 Task: Sort the products by price (highest first).
Action: Mouse moved to (24, 77)
Screenshot: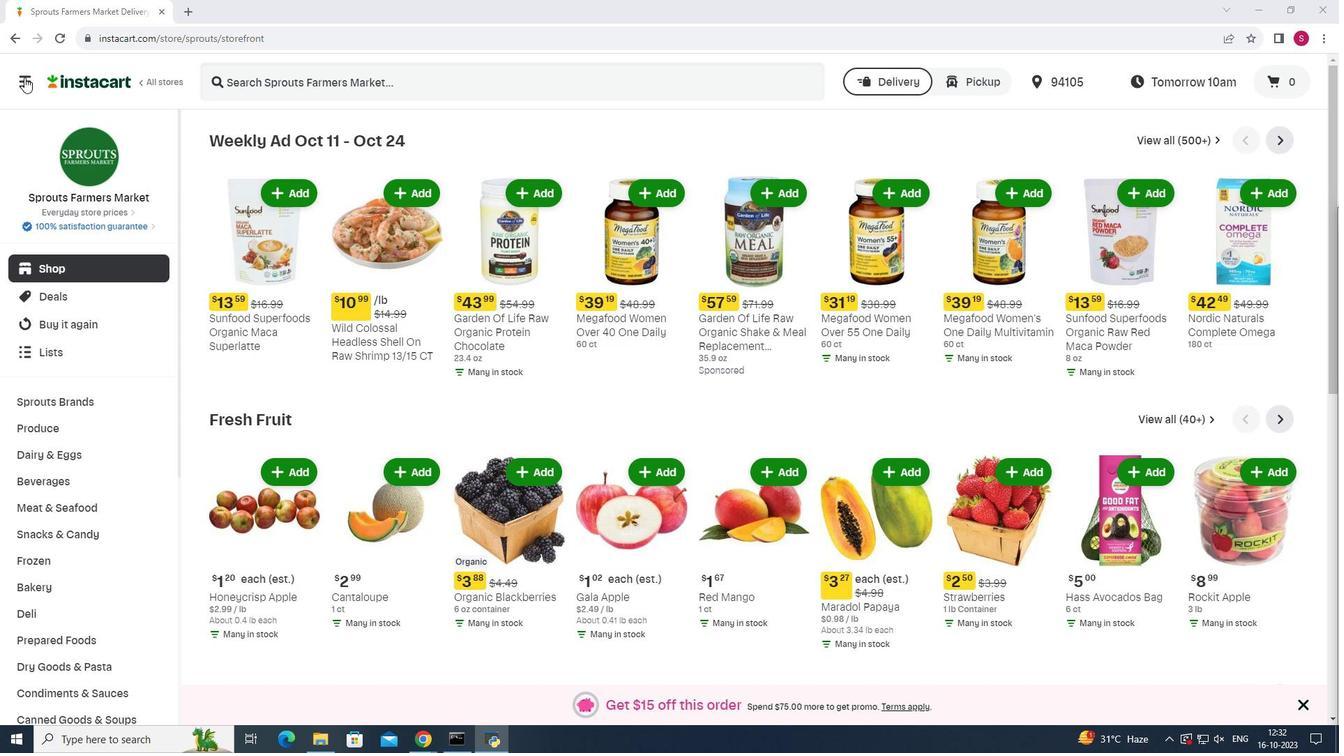 
Action: Mouse pressed left at (24, 77)
Screenshot: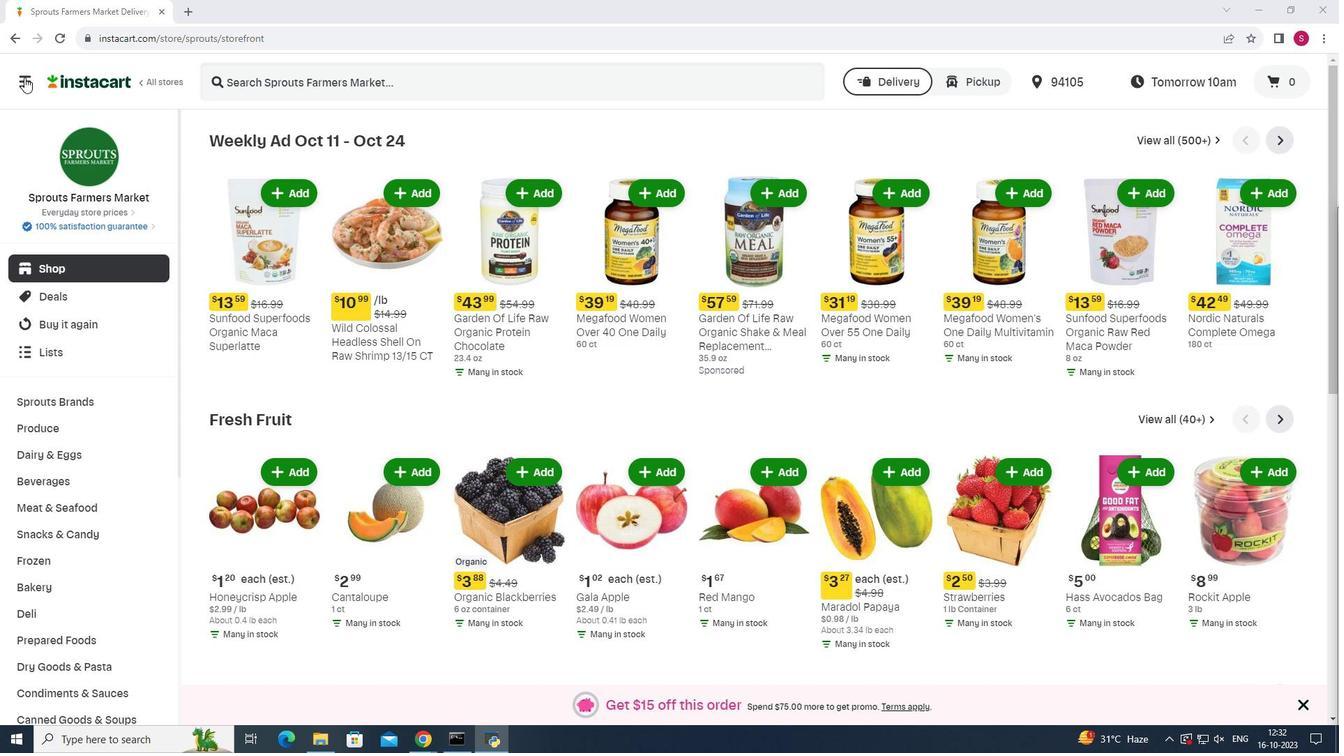 
Action: Mouse moved to (64, 369)
Screenshot: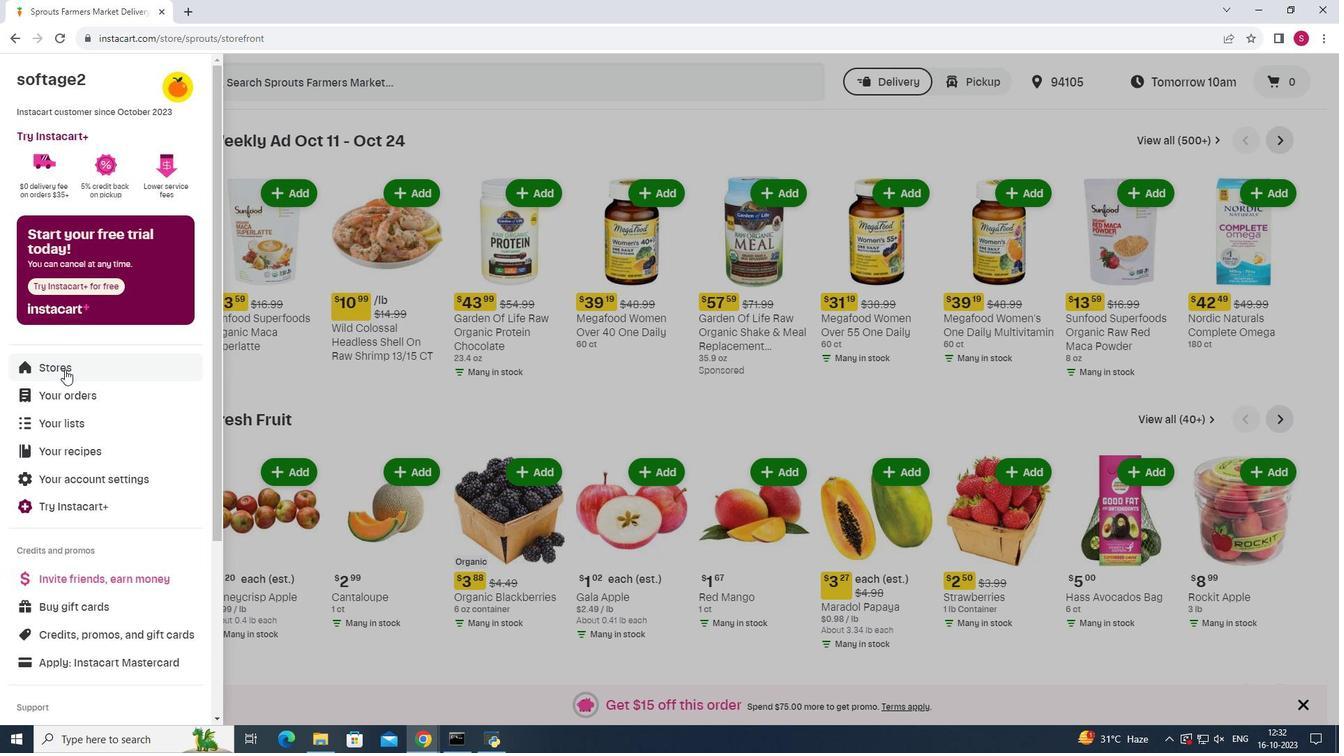 
Action: Mouse pressed left at (64, 369)
Screenshot: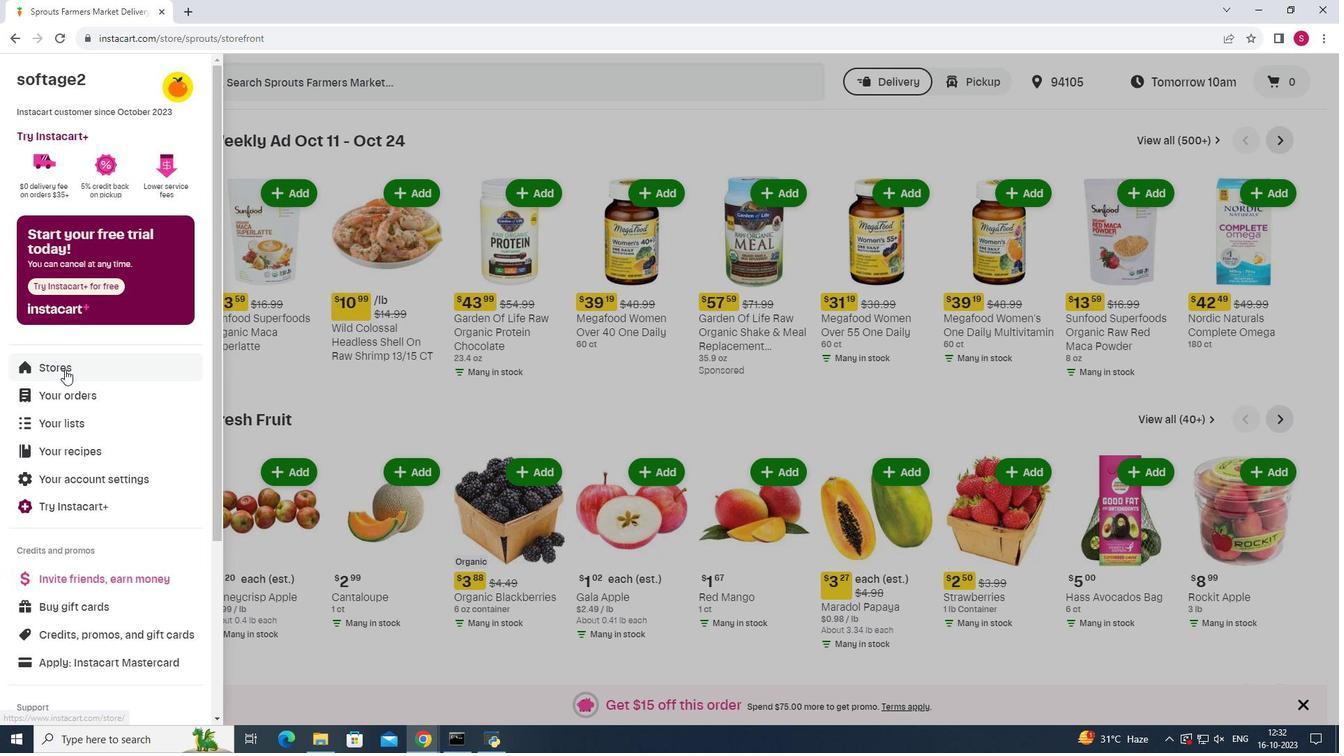 
Action: Mouse moved to (321, 120)
Screenshot: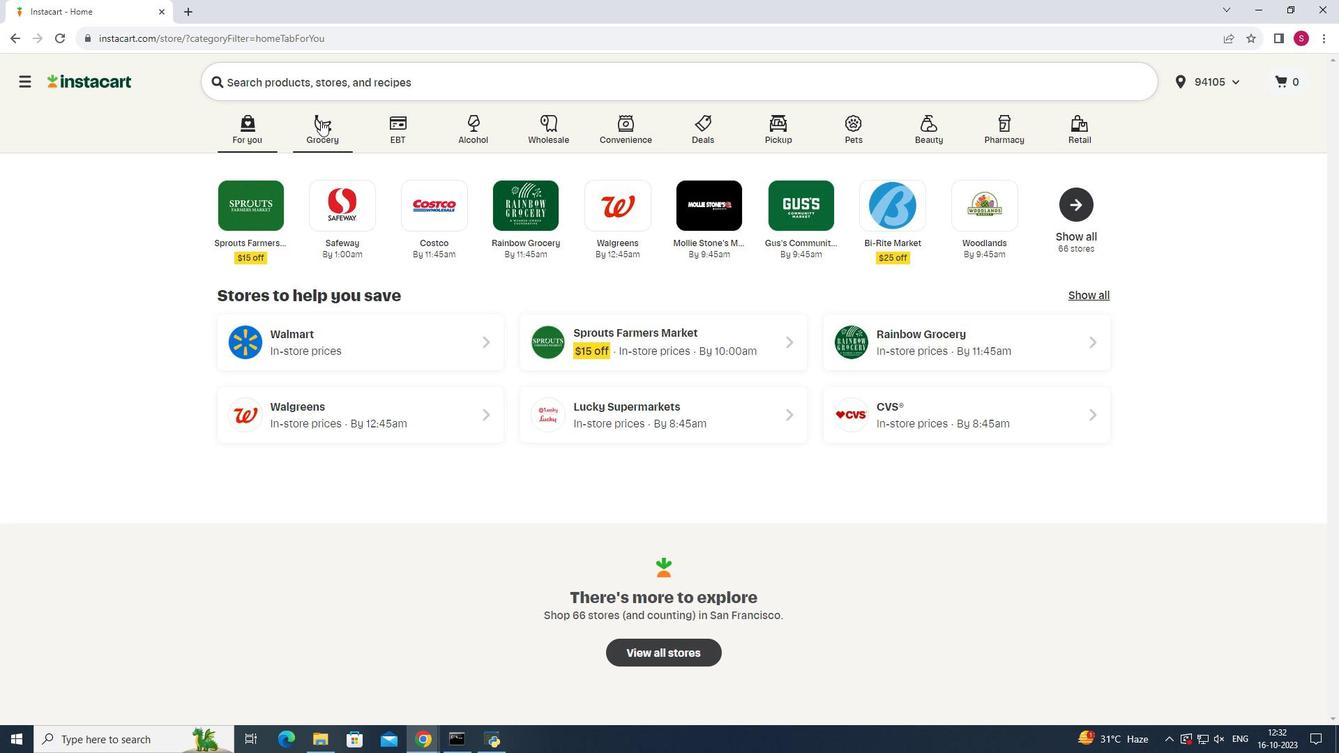 
Action: Mouse pressed left at (321, 120)
Screenshot: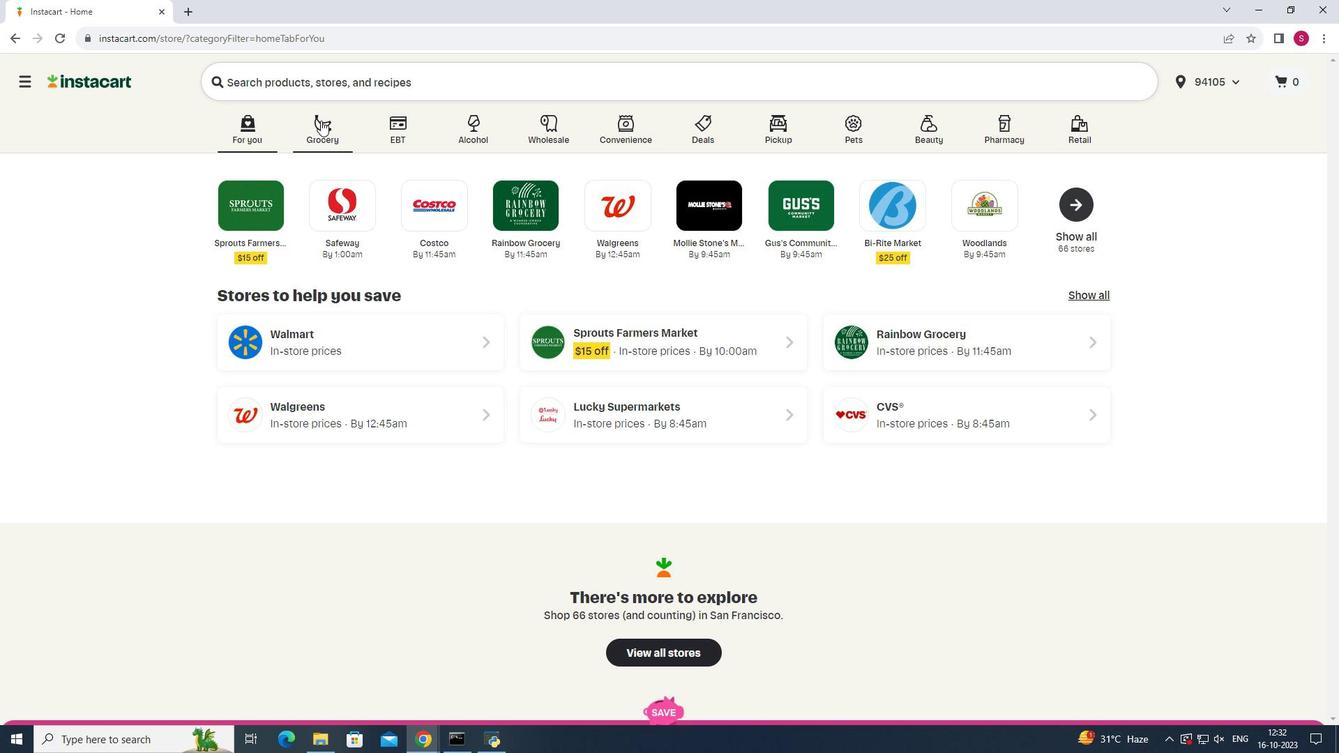 
Action: Mouse moved to (930, 192)
Screenshot: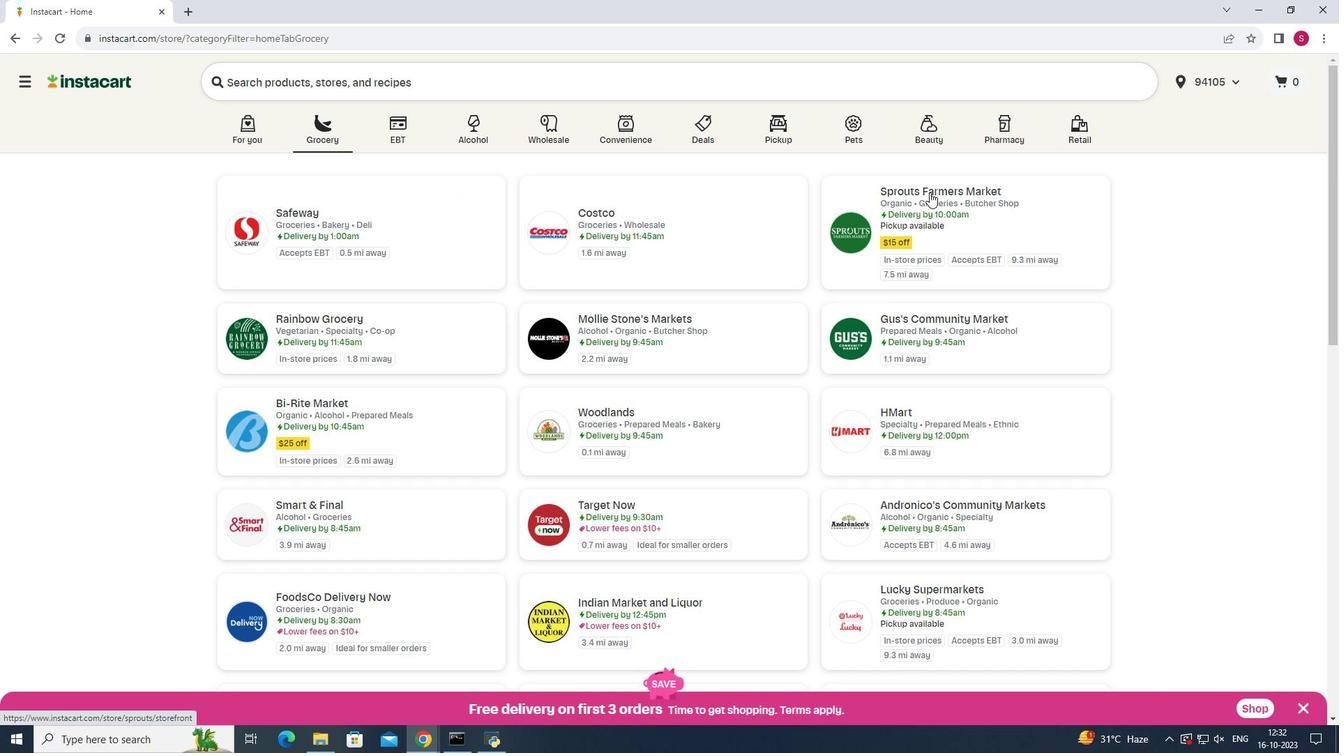 
Action: Mouse pressed left at (930, 192)
Screenshot: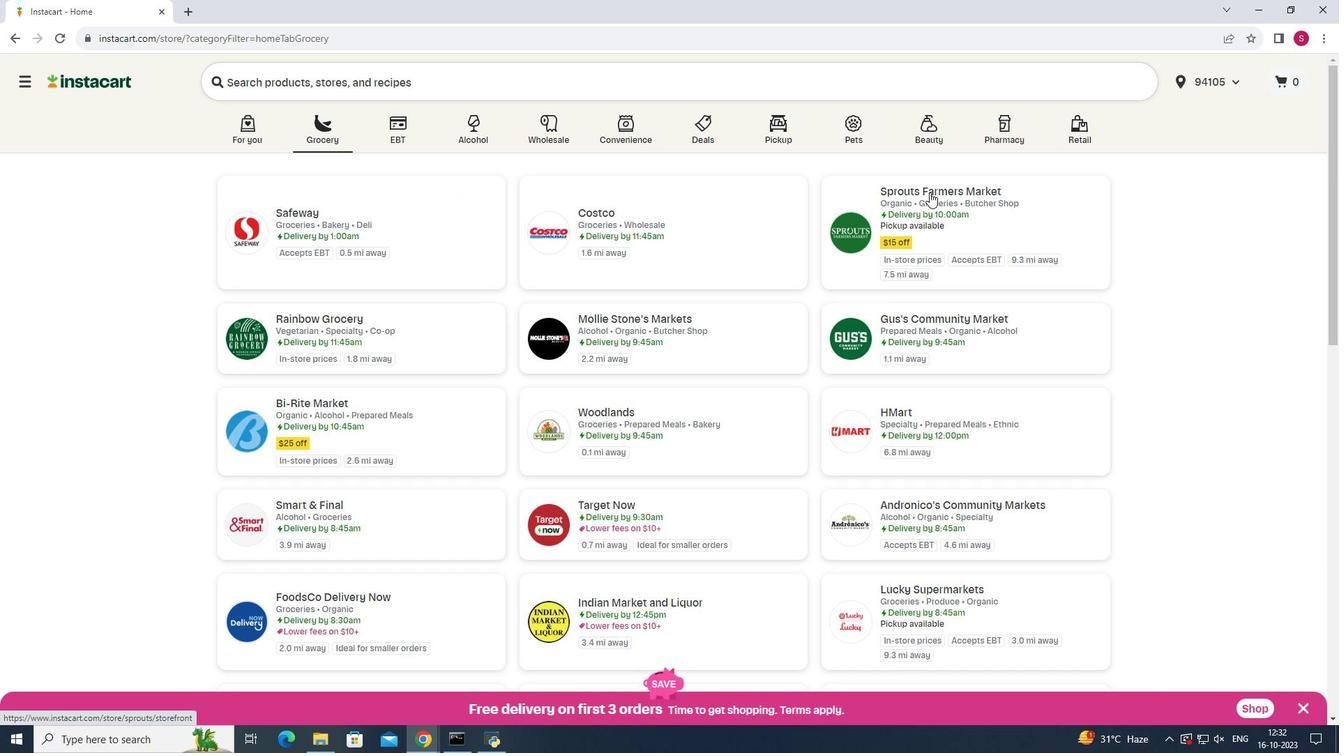 
Action: Mouse pressed left at (930, 192)
Screenshot: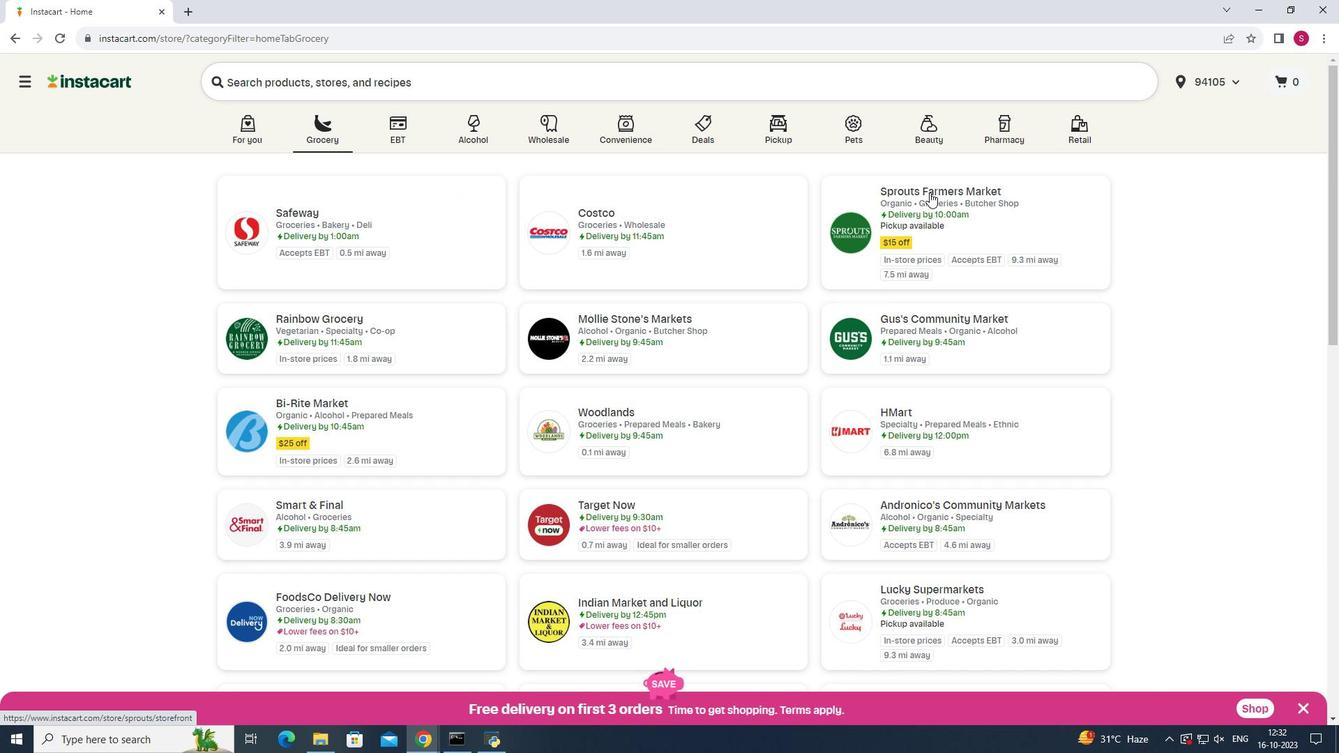 
Action: Mouse moved to (87, 508)
Screenshot: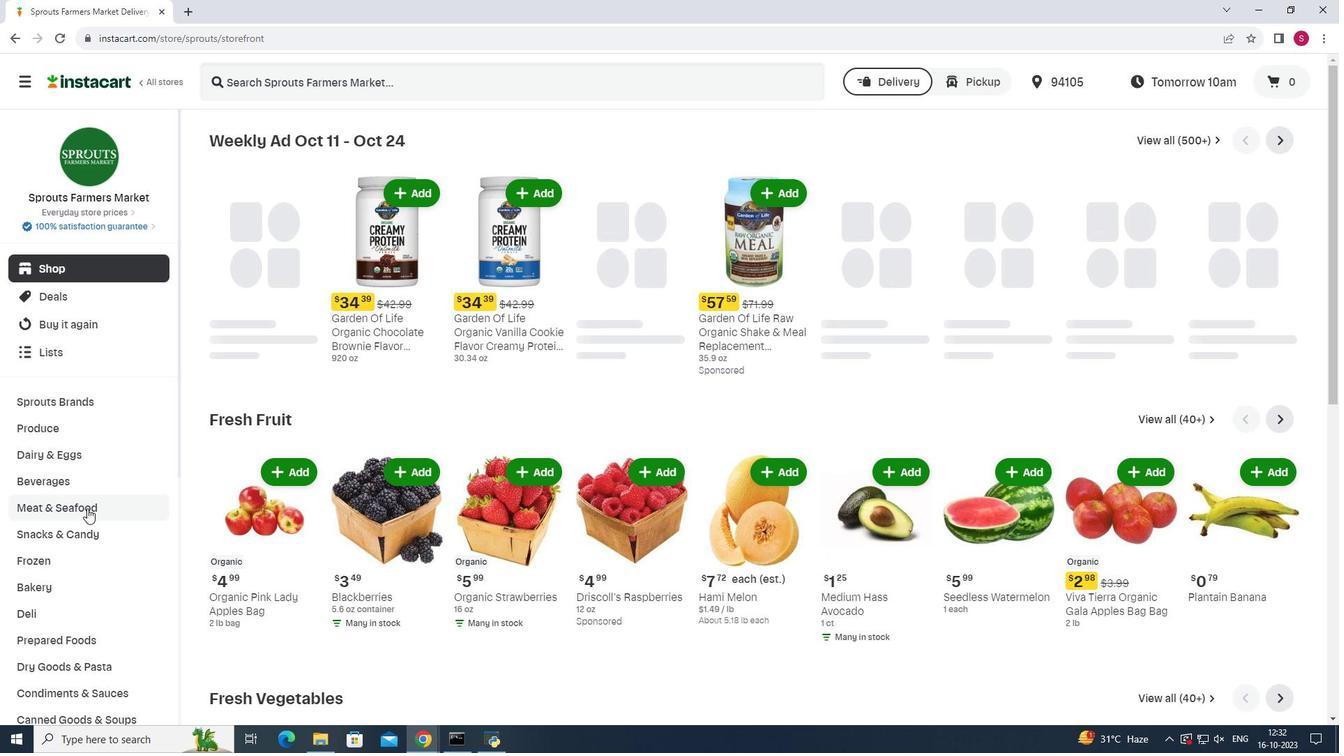 
Action: Mouse pressed left at (87, 508)
Screenshot: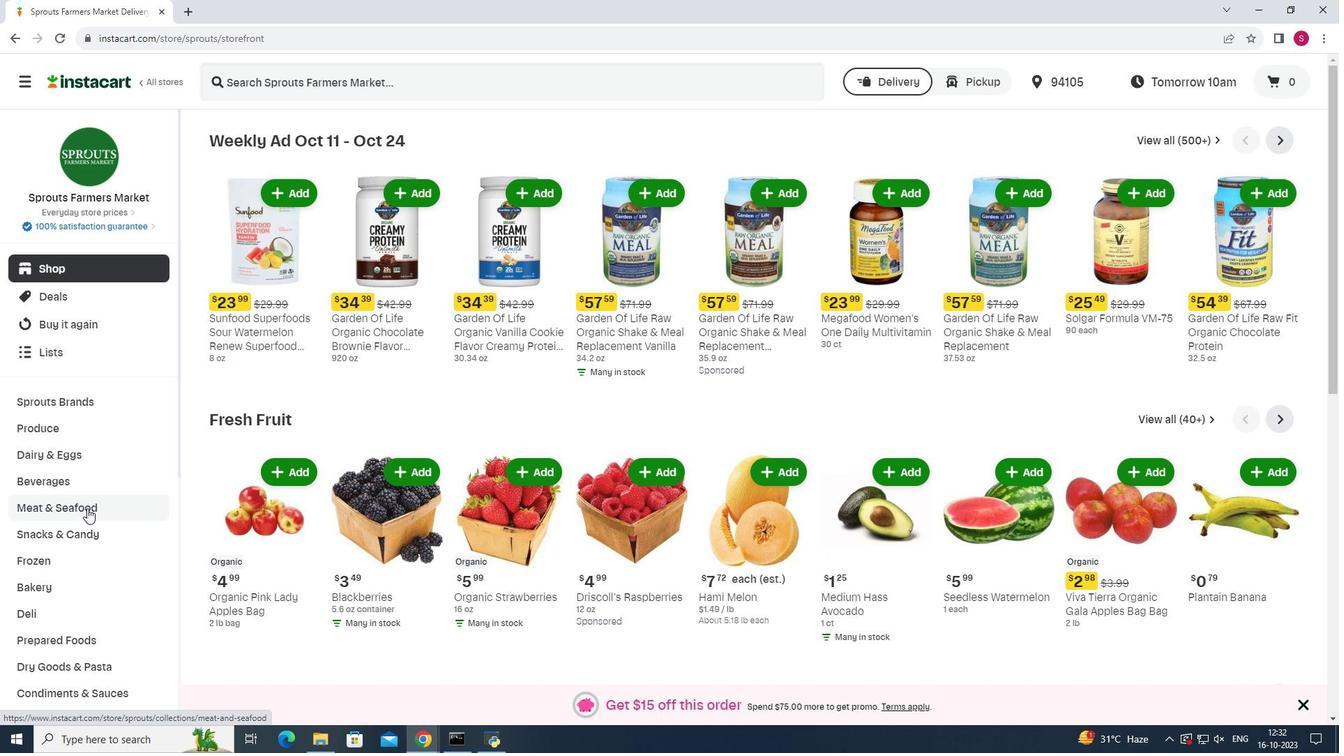 
Action: Mouse moved to (803, 175)
Screenshot: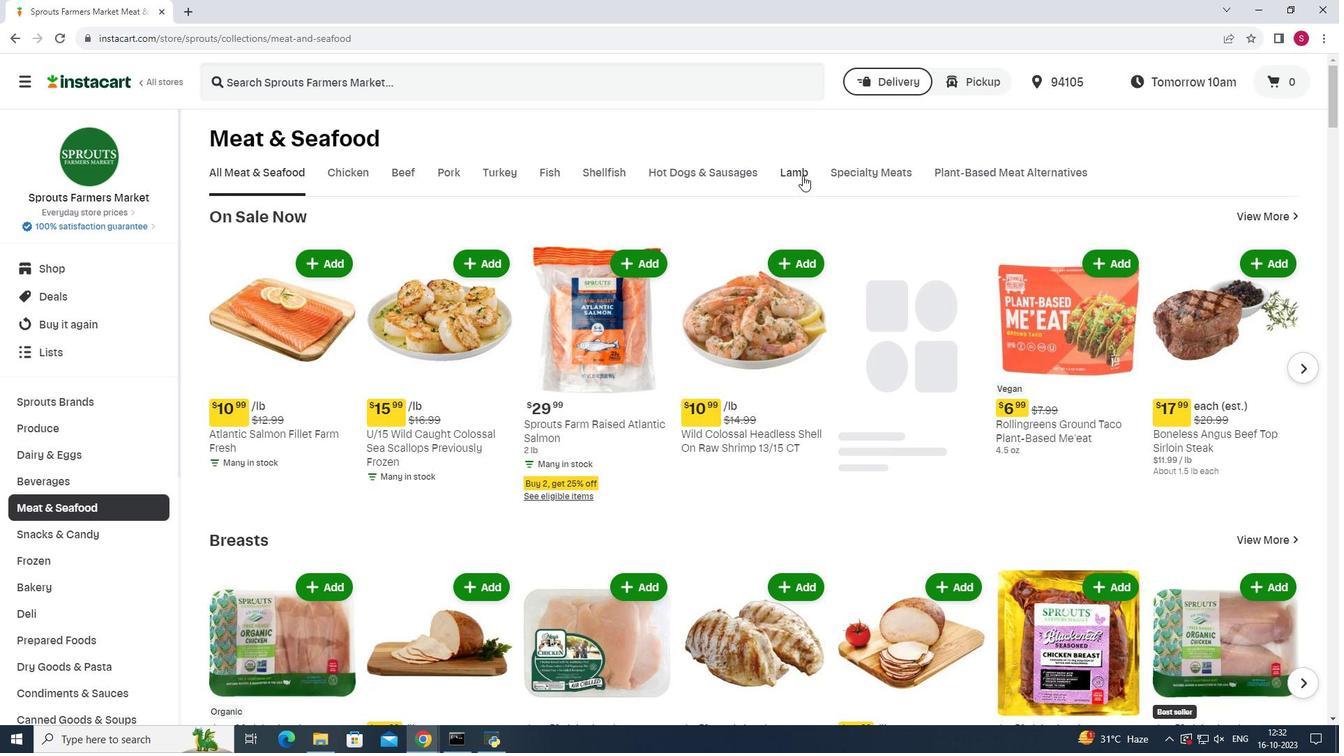 
Action: Mouse pressed left at (803, 175)
Screenshot: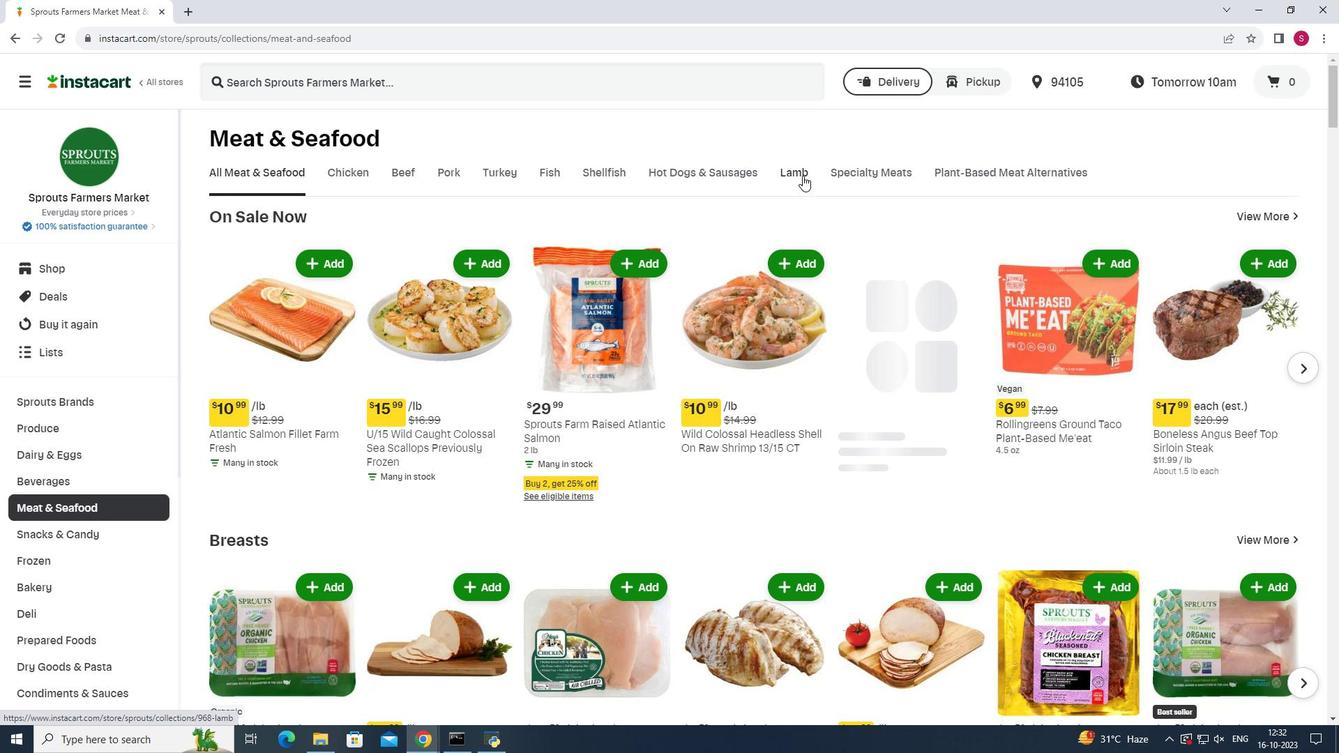 
Action: Mouse moved to (1295, 220)
Screenshot: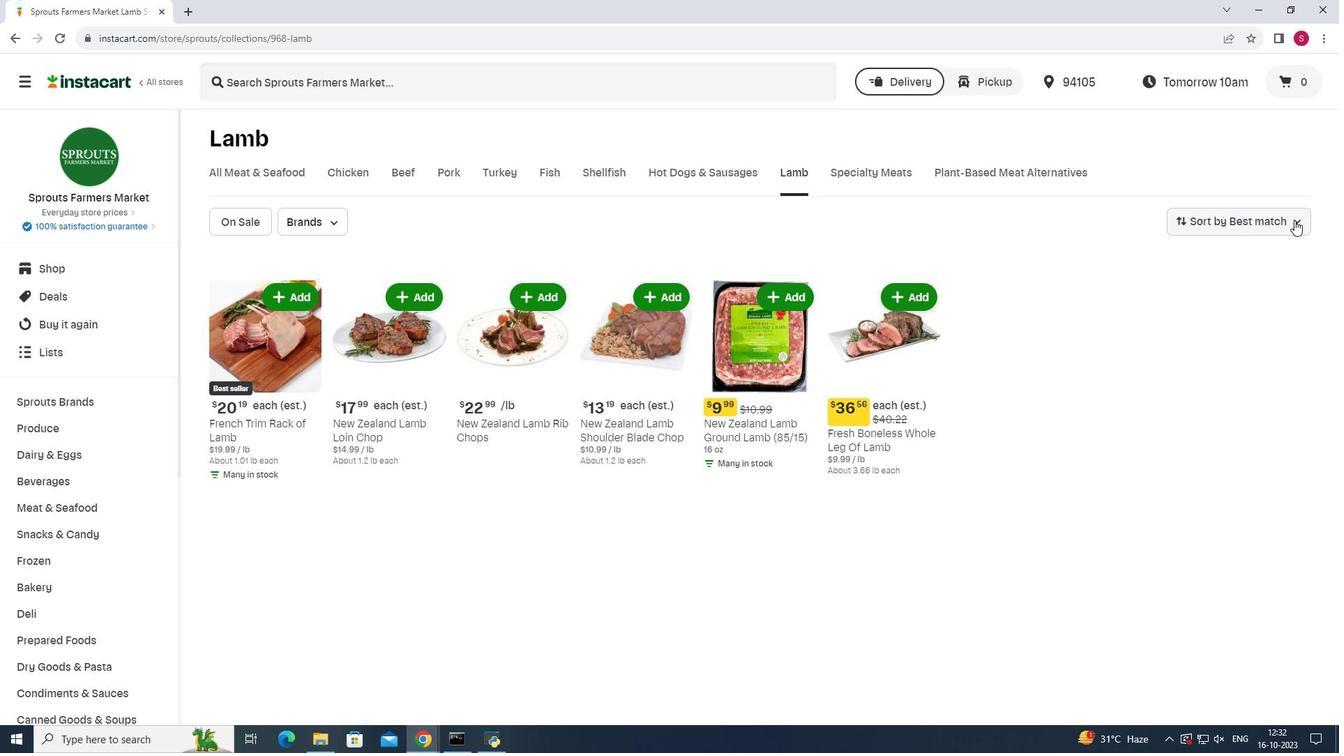 
Action: Mouse pressed left at (1295, 220)
Screenshot: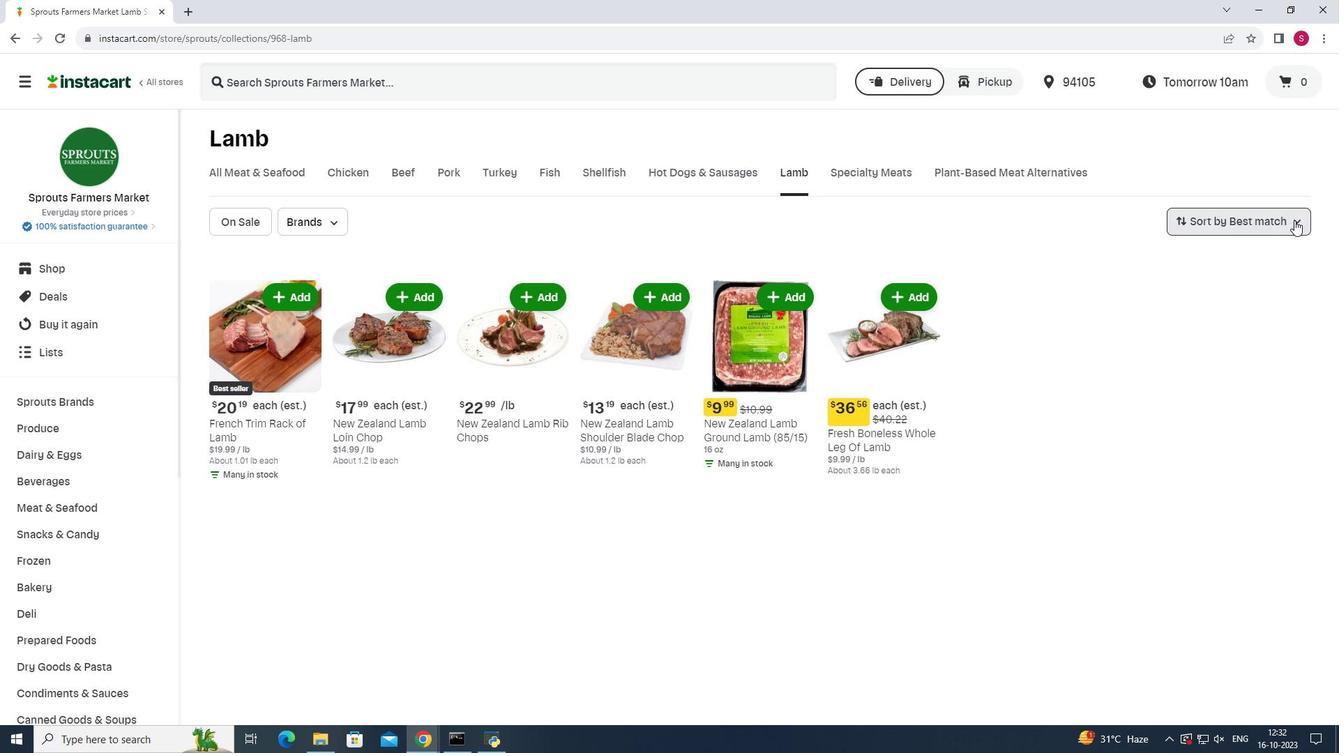 
Action: Mouse moved to (1228, 316)
Screenshot: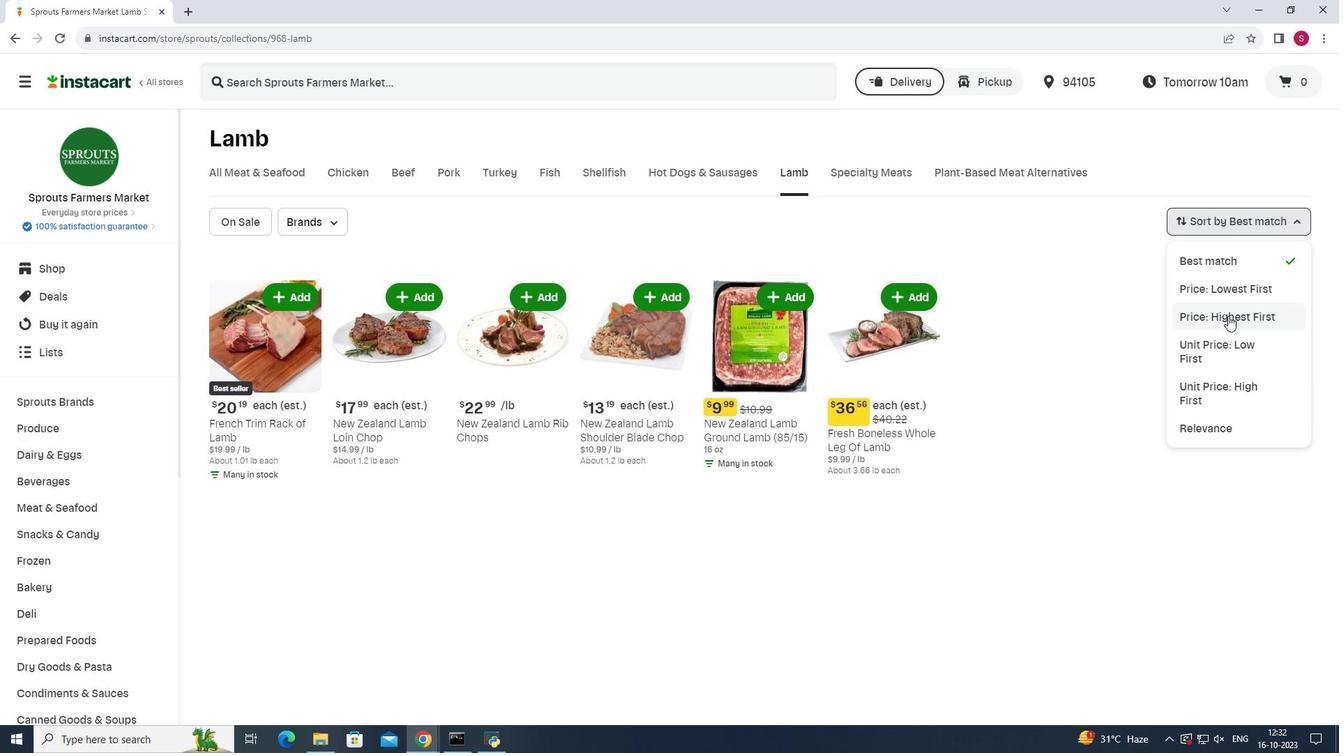 
Action: Mouse pressed left at (1228, 316)
Screenshot: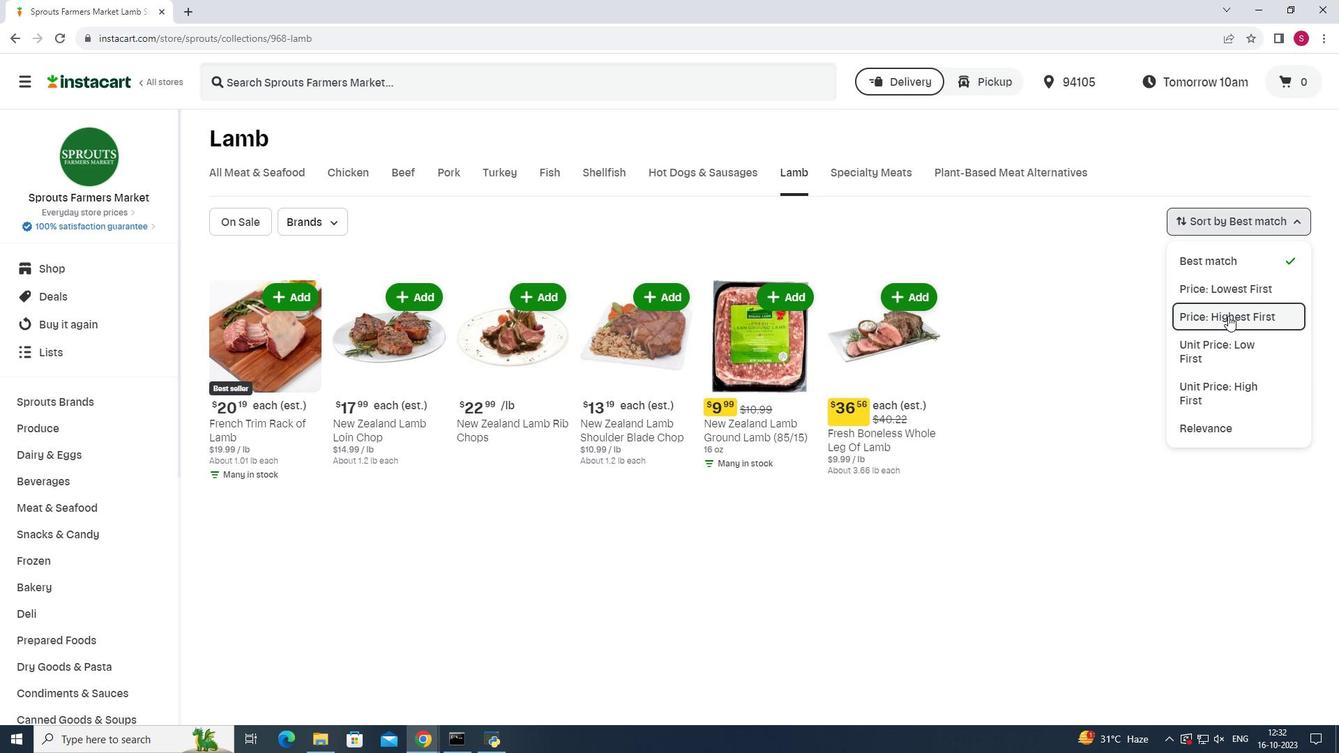 
Action: Mouse pressed left at (1228, 316)
Screenshot: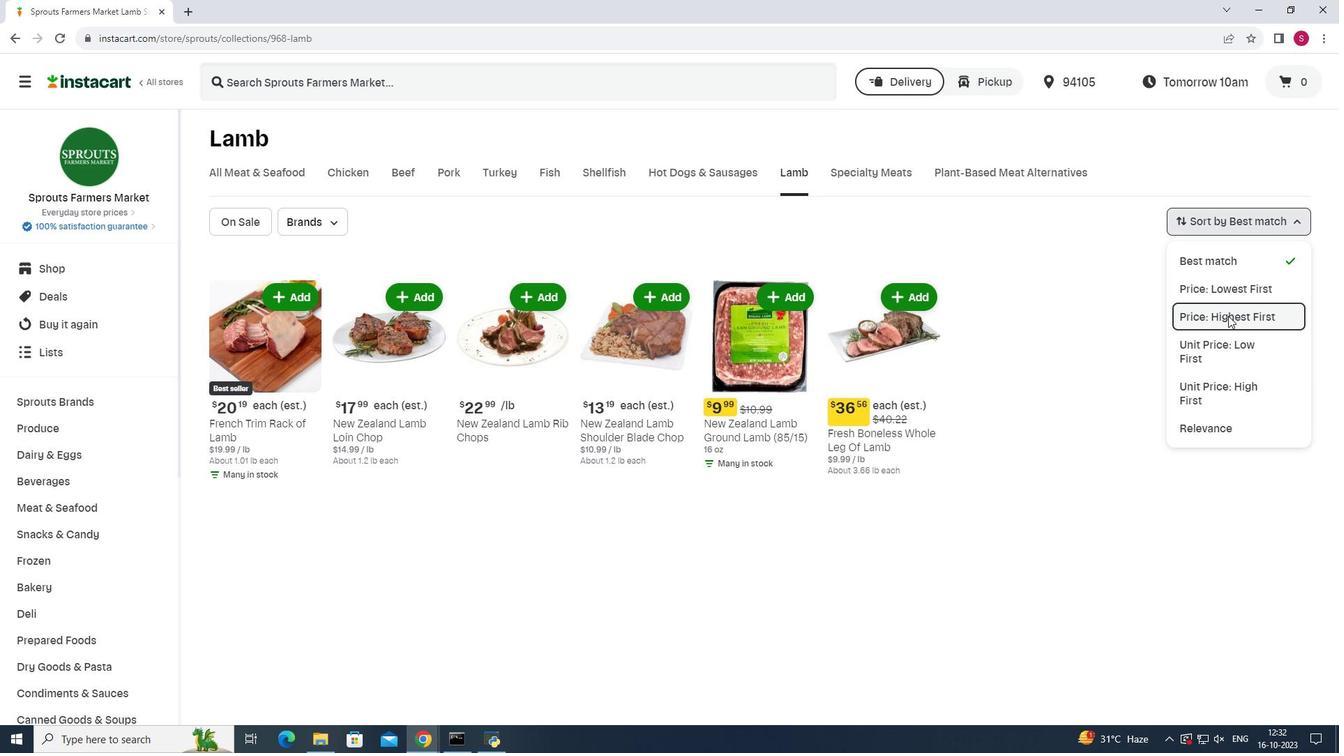 
Action: Mouse moved to (1023, 338)
Screenshot: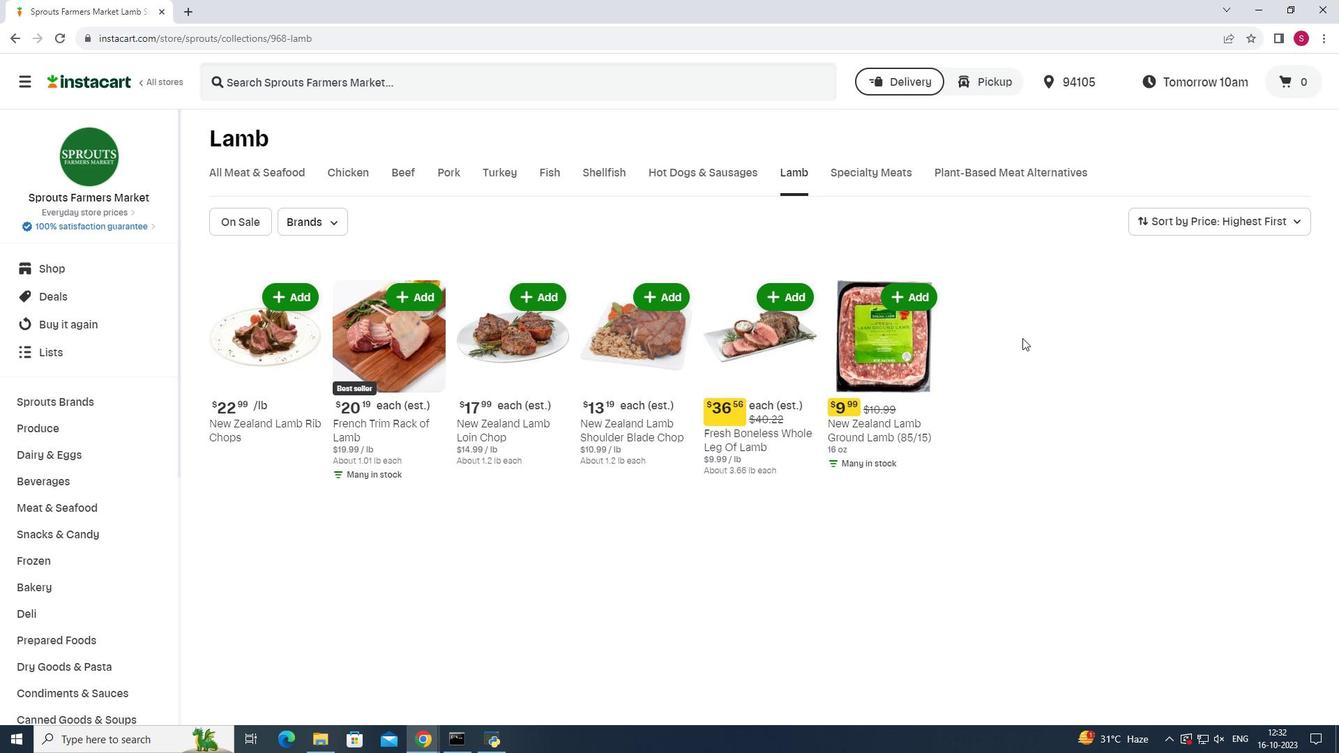 
